 Task: Navigate from Grant Park to the Shedd Aquarium in Chicago on foot.
Action: Mouse moved to (207, 69)
Screenshot: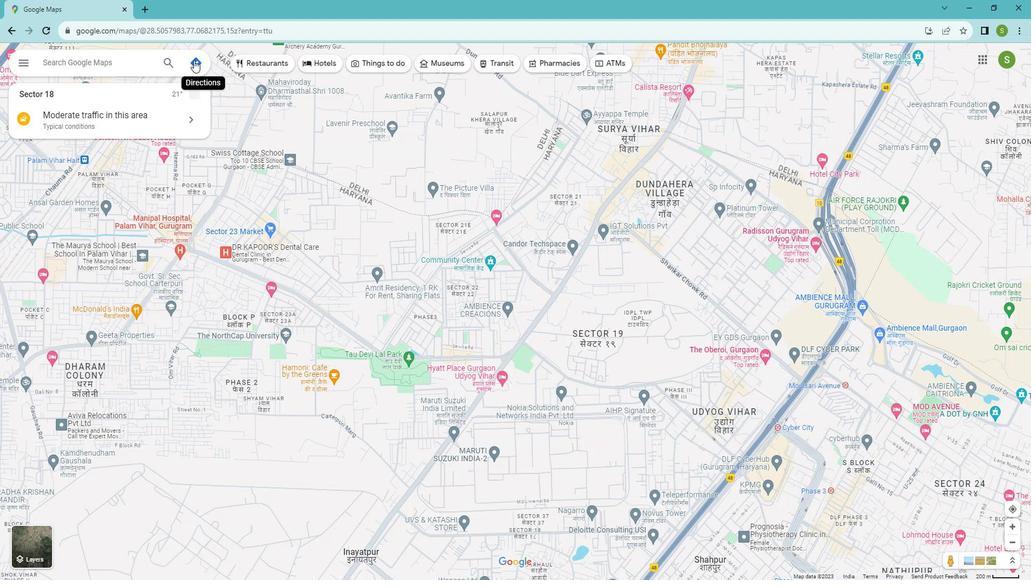 
Action: Mouse pressed left at (207, 69)
Screenshot: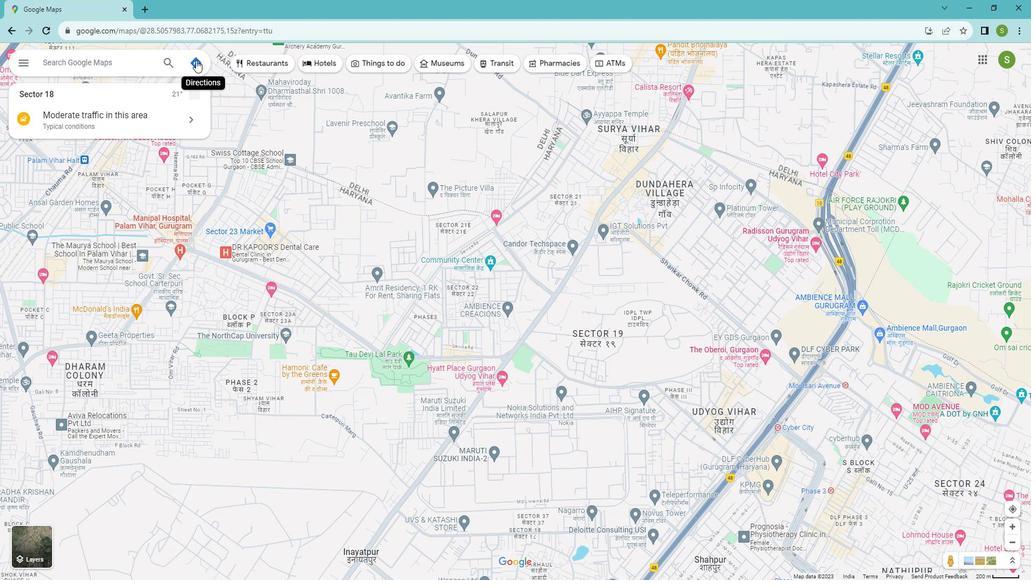
Action: Mouse moved to (109, 99)
Screenshot: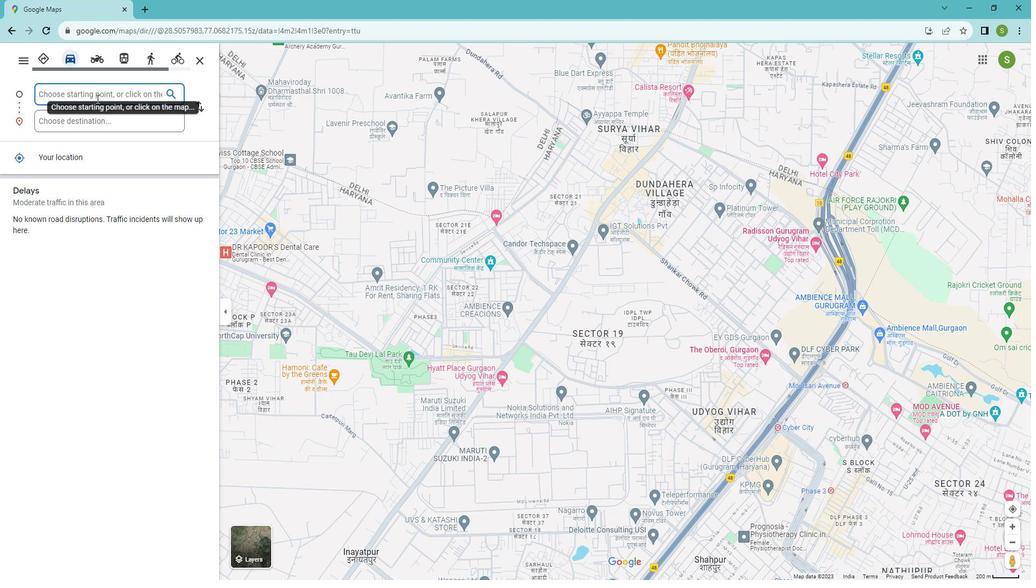 
Action: Mouse pressed left at (109, 99)
Screenshot: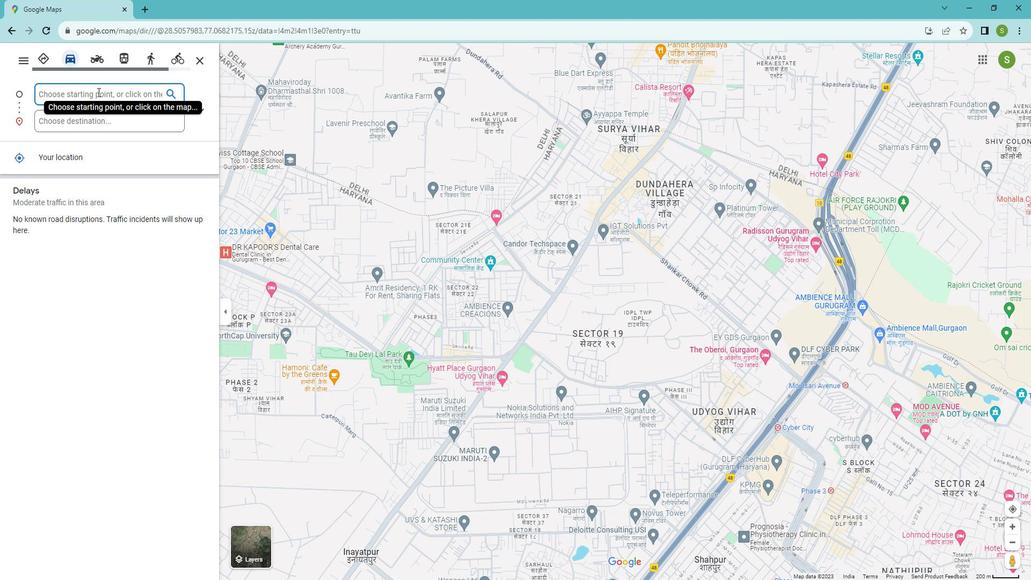 
Action: Key pressed <Key.shift><Key.shift><Key.shift><Key.shift><Key.shift><Key.shift><Key.shift><Key.shift>Grant<Key.space><Key.shift>Park
Screenshot: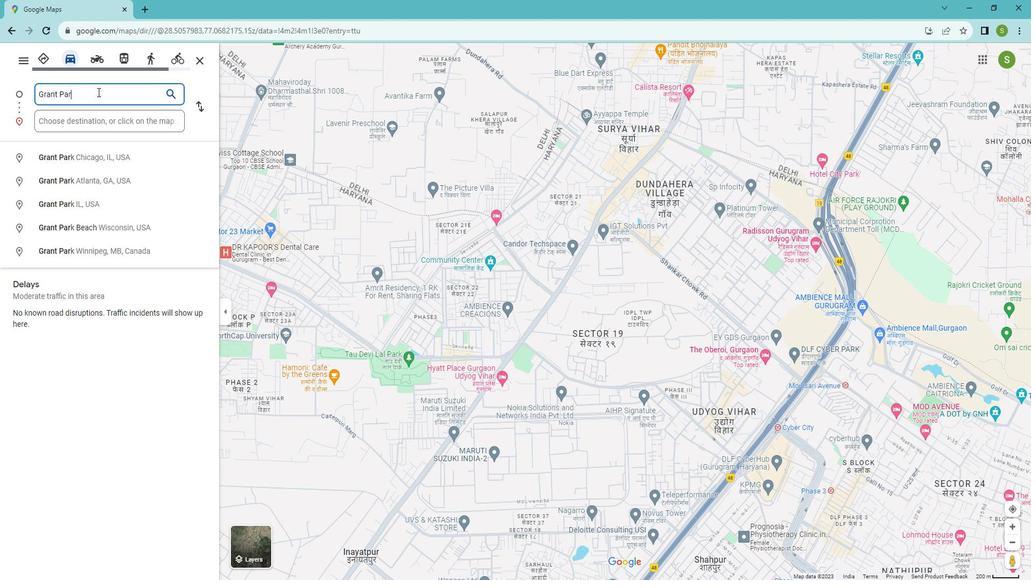 
Action: Mouse moved to (119, 133)
Screenshot: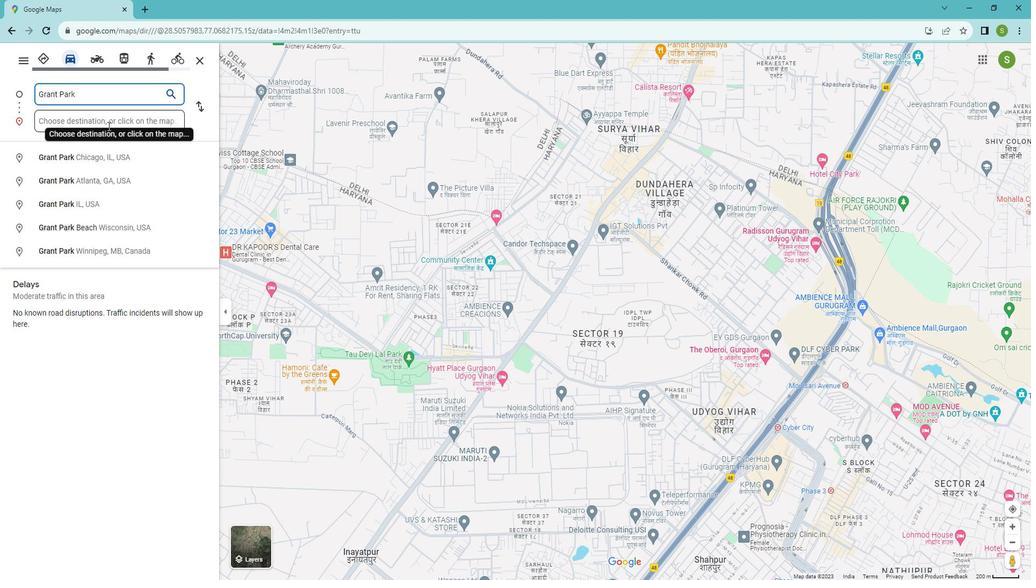 
Action: Mouse pressed left at (119, 133)
Screenshot: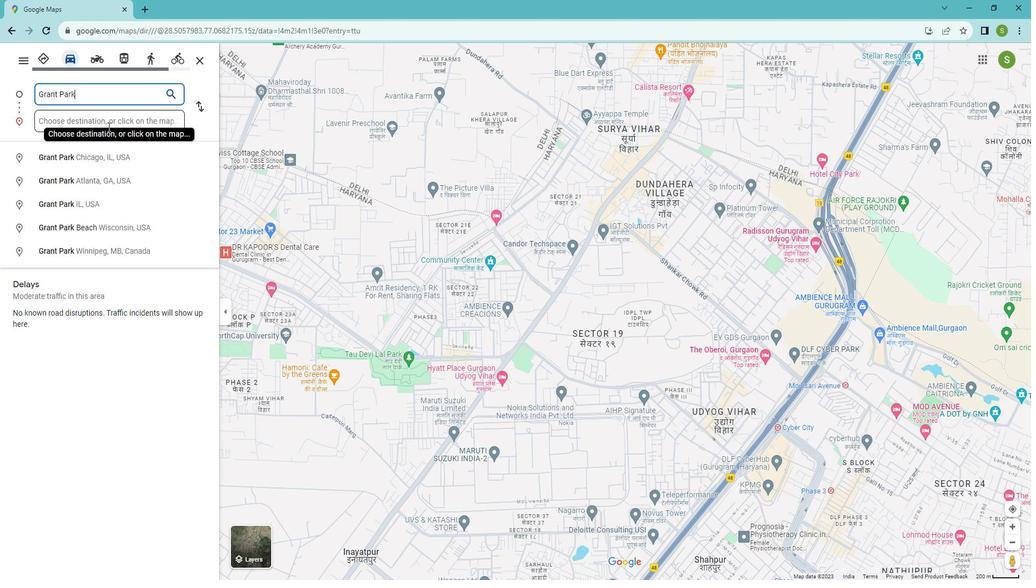
Action: Key pressed <Key.shift>Shedd<Key.space><Key.shift>Aquarium<Key.enter>
Screenshot: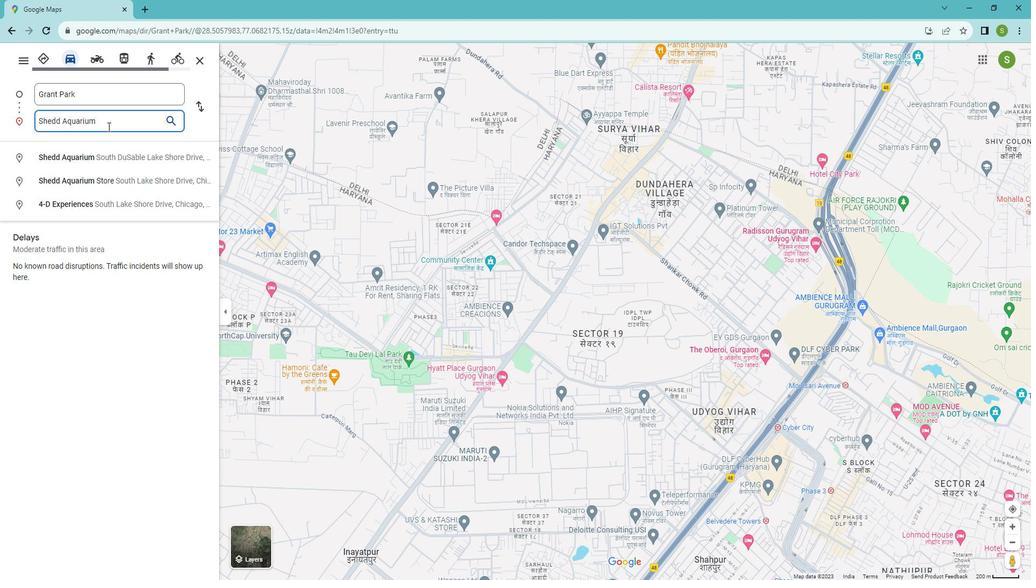 
Action: Mouse moved to (164, 72)
Screenshot: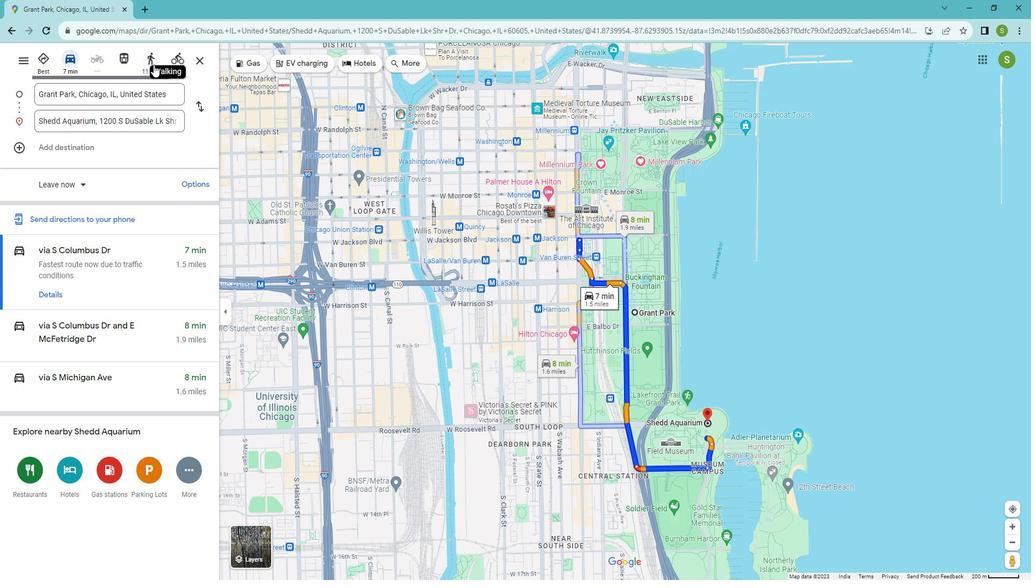 
Action: Mouse pressed left at (164, 72)
Screenshot: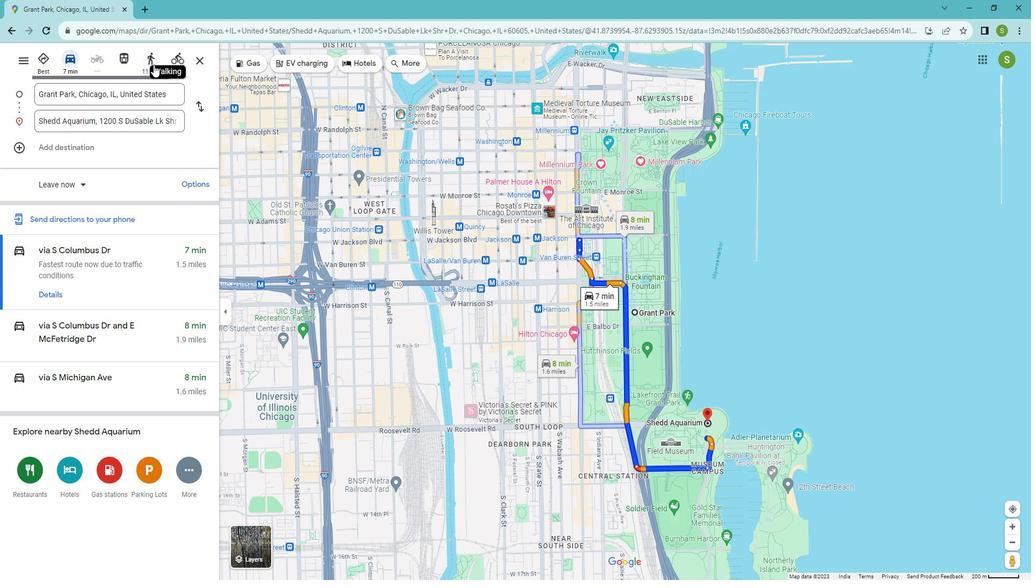 
Action: Mouse moved to (66, 271)
Screenshot: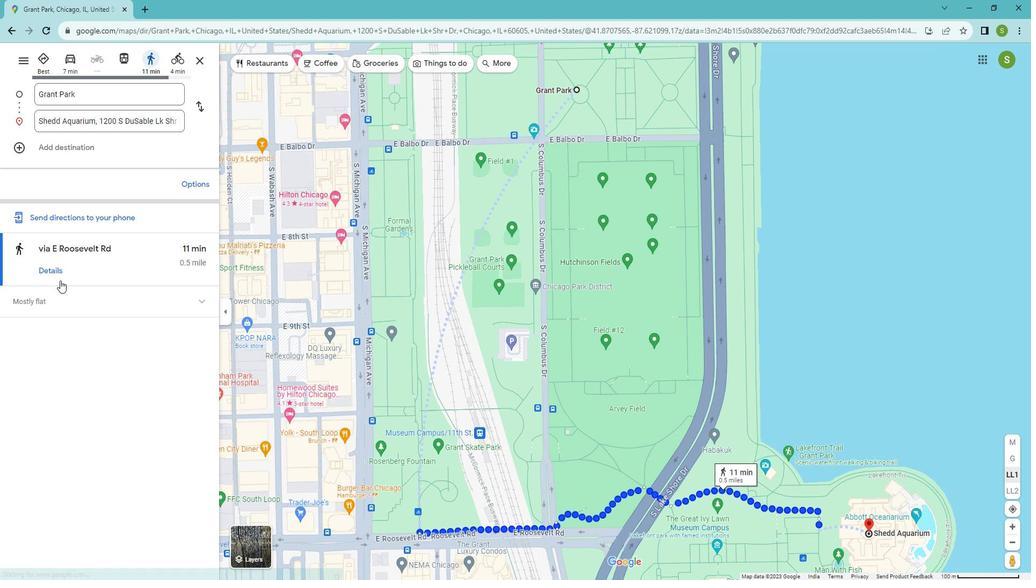 
Action: Mouse pressed left at (66, 271)
Screenshot: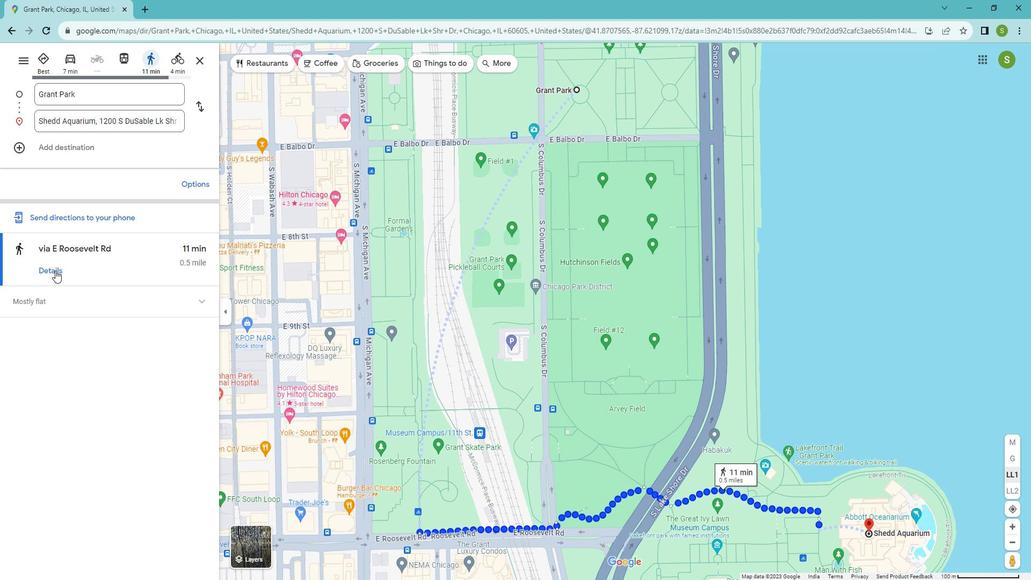 
Action: Mouse moved to (66, 242)
Screenshot: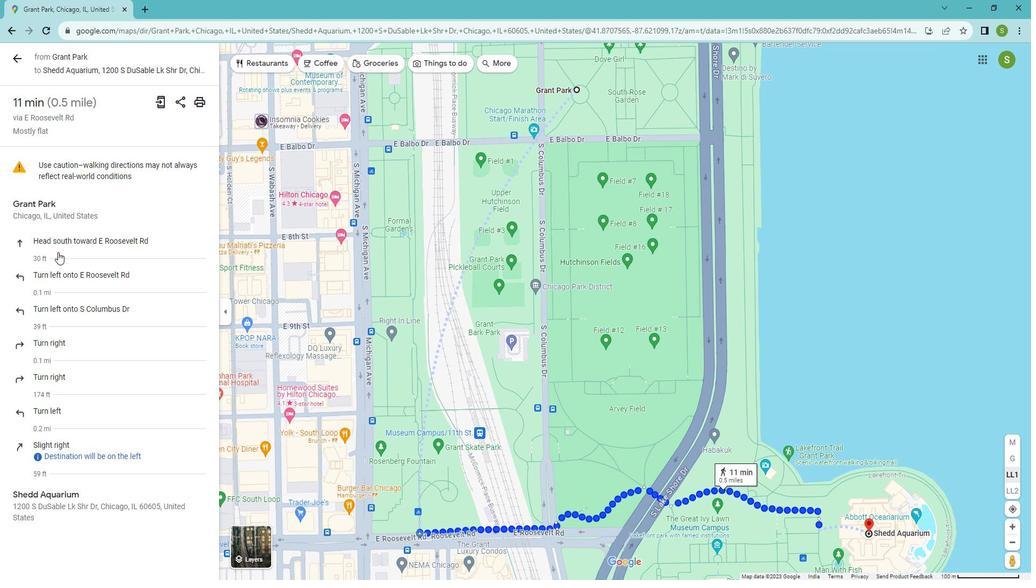 
Action: Mouse pressed left at (66, 242)
Screenshot: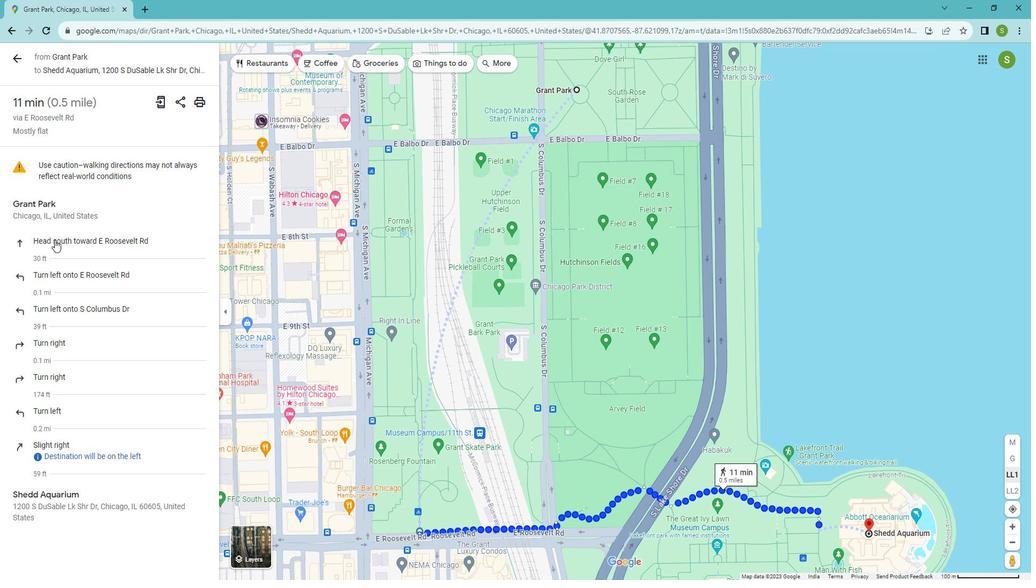 
Action: Mouse moved to (71, 279)
Screenshot: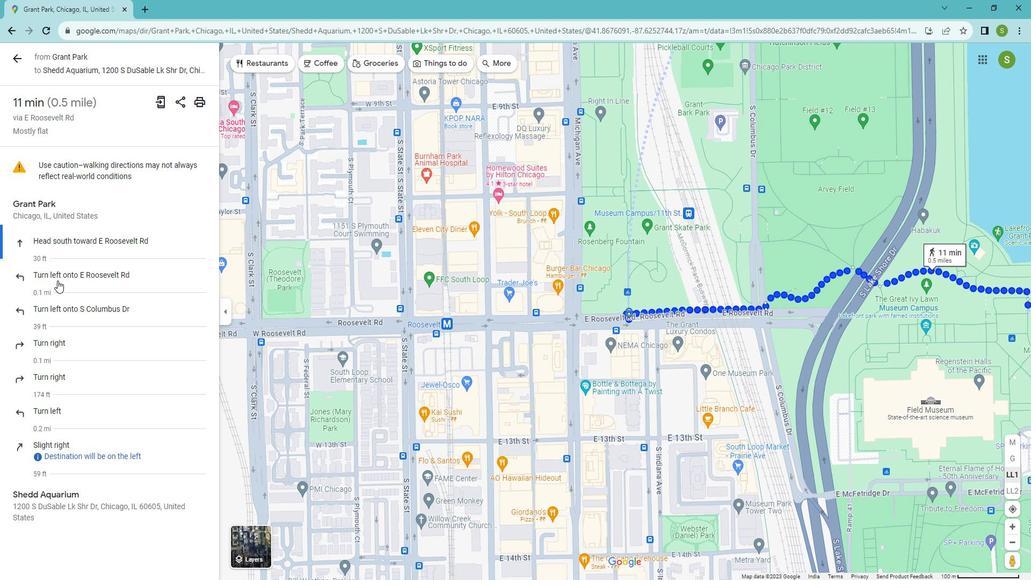 
Action: Mouse pressed left at (71, 279)
Screenshot: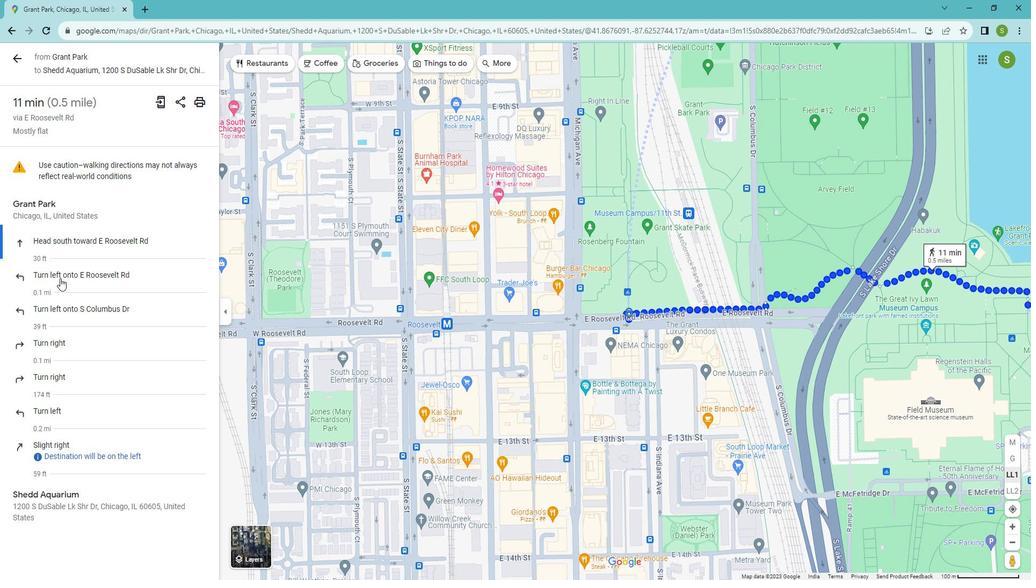 
Action: Mouse moved to (77, 309)
Screenshot: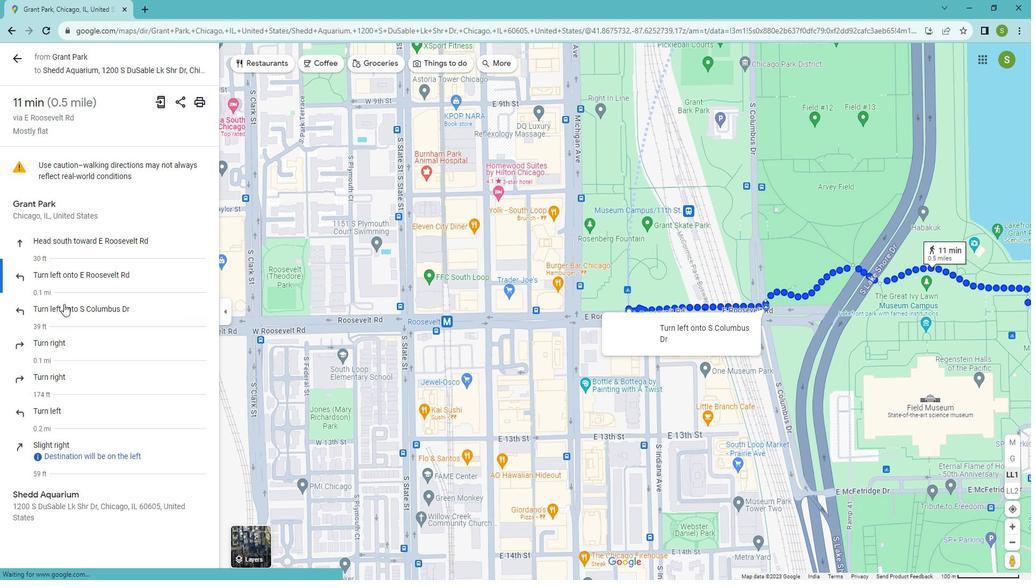 
Action: Mouse pressed left at (77, 309)
Screenshot: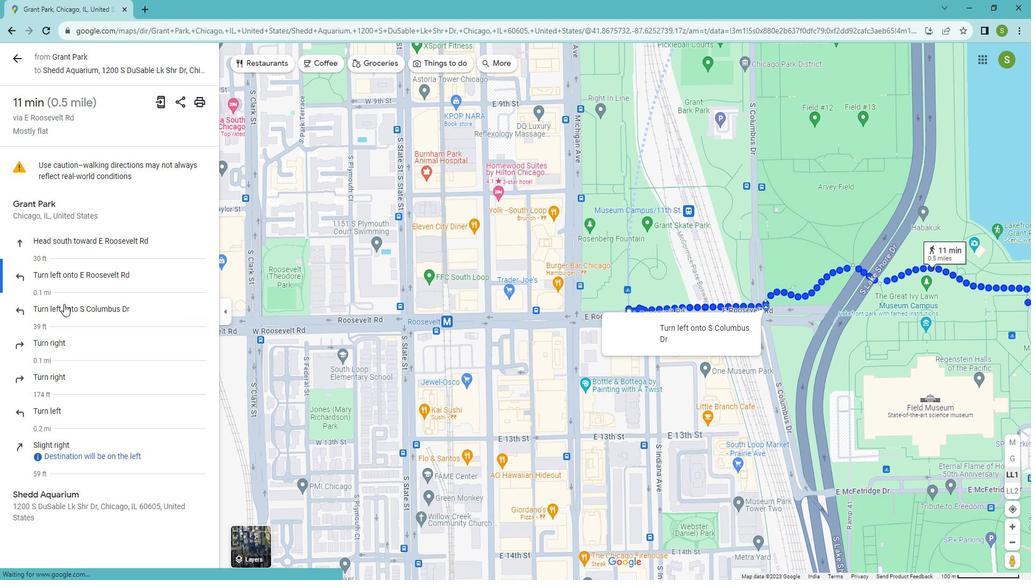 
Action: Mouse moved to (66, 346)
Screenshot: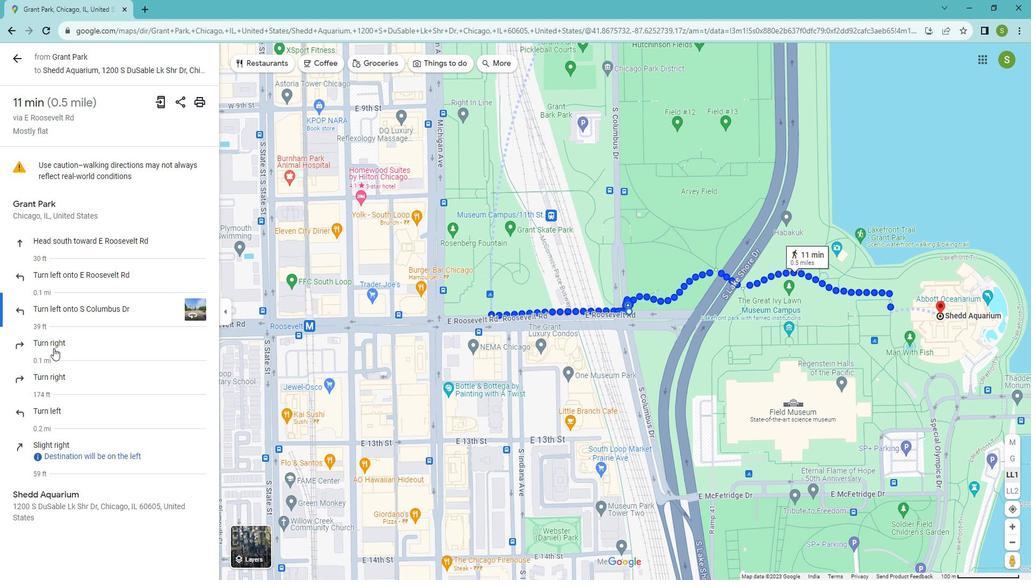 
Action: Mouse pressed left at (66, 346)
Screenshot: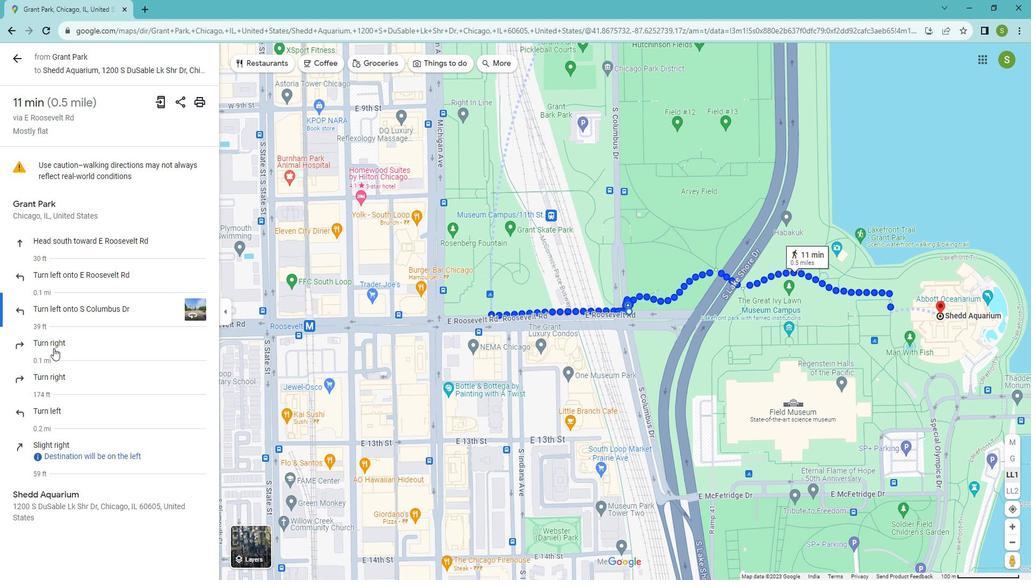 
Action: Mouse moved to (63, 375)
Screenshot: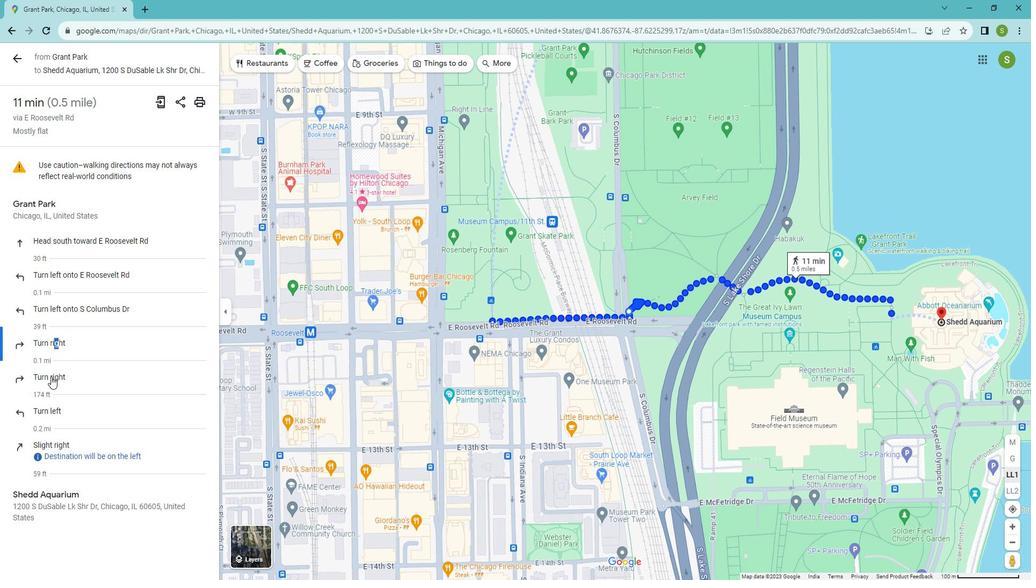 
Action: Mouse pressed left at (63, 375)
Screenshot: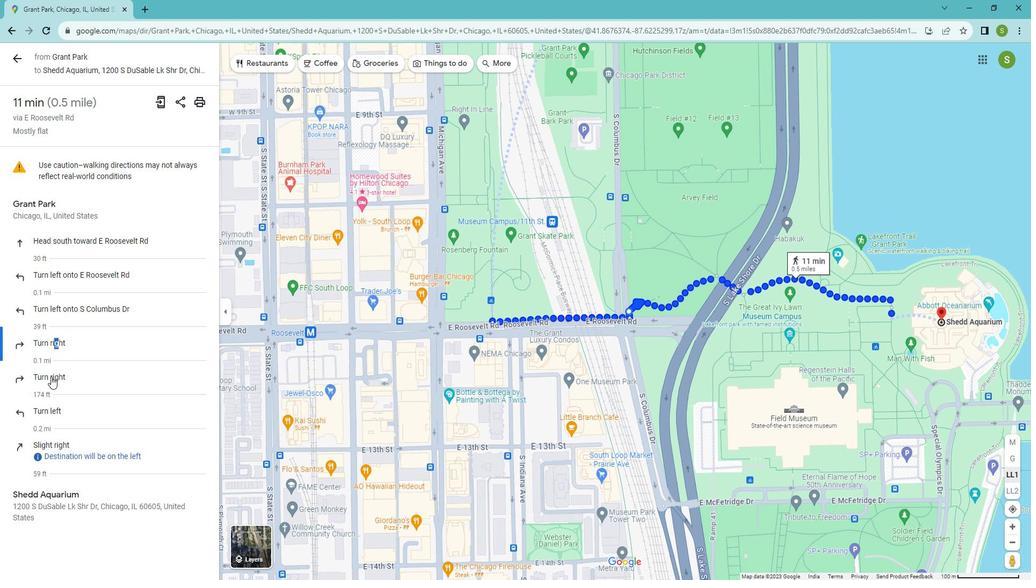 
Action: Mouse moved to (65, 407)
Screenshot: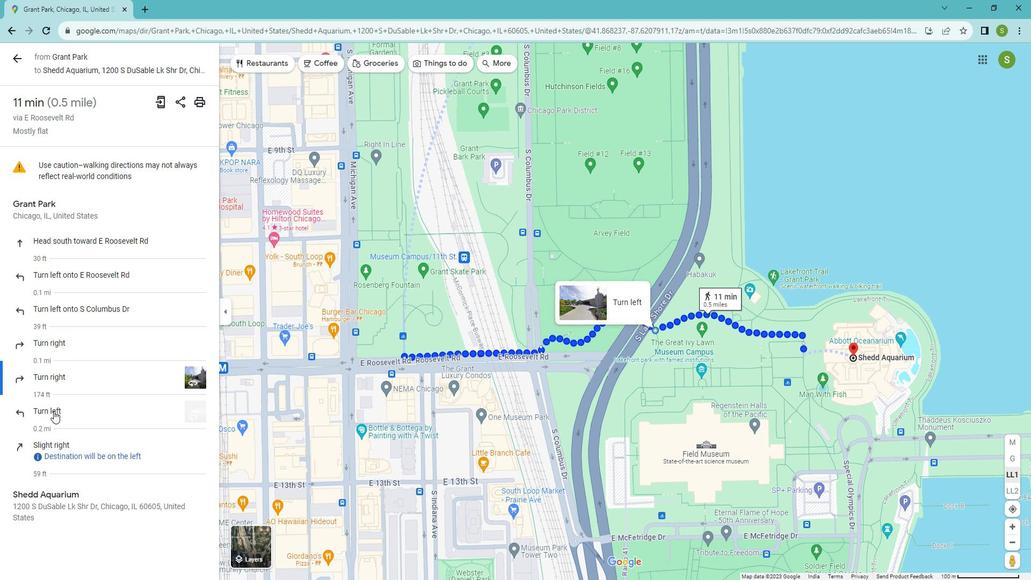 
Action: Mouse pressed left at (65, 407)
Screenshot: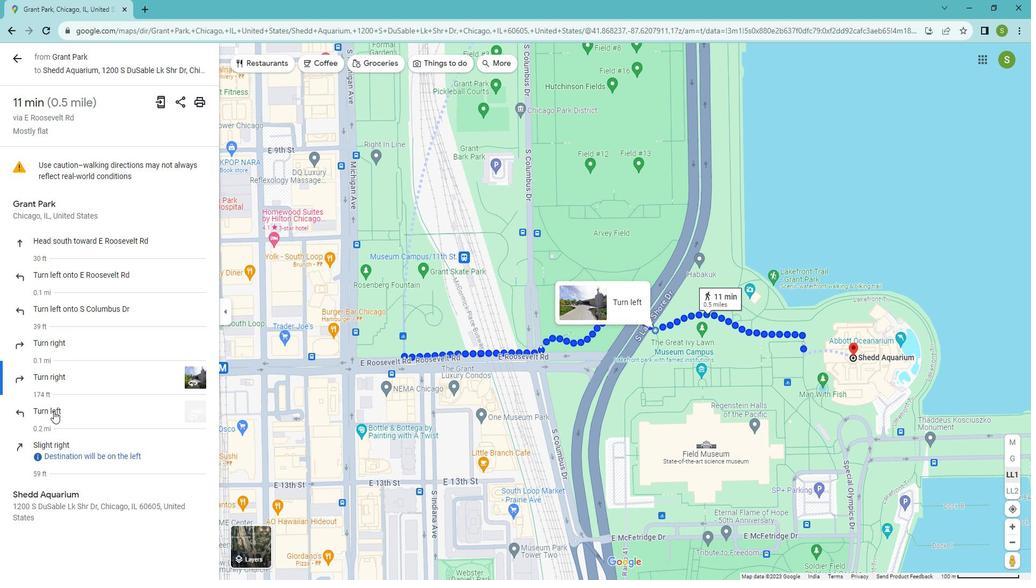 
Action: Mouse moved to (75, 446)
Screenshot: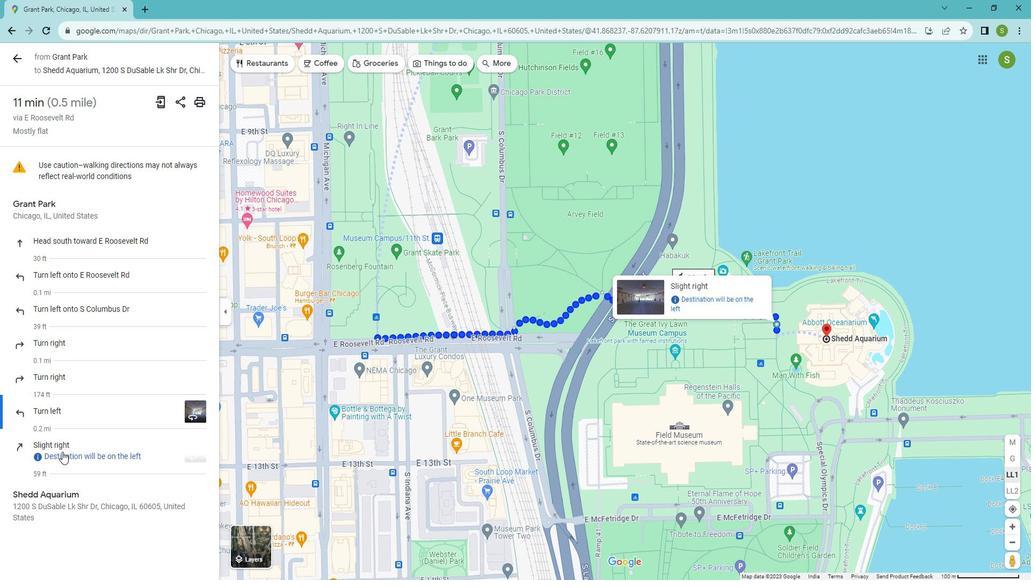 
Action: Mouse pressed left at (75, 446)
Screenshot: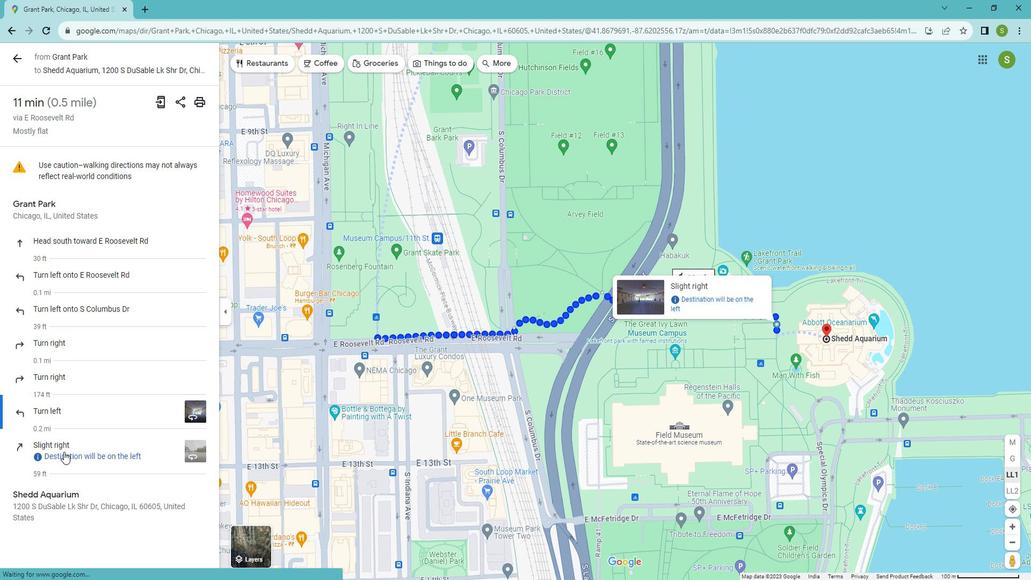 
Action: Mouse moved to (209, 246)
Screenshot: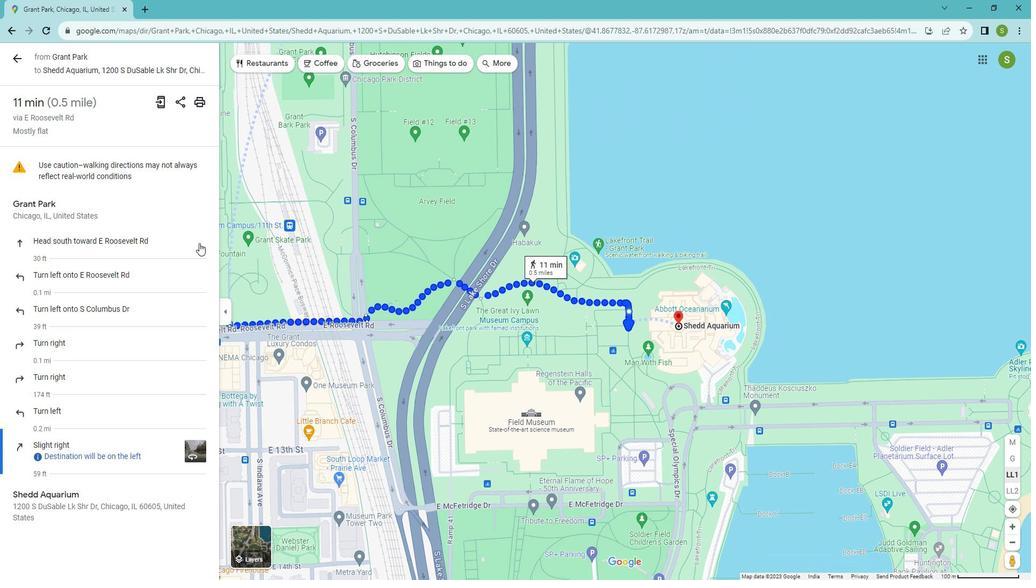
